 Task: Add Don Francisco's Vanilla Nut Flavored Single Serve Coffee Pods to the cart.
Action: Mouse pressed left at (19, 125)
Screenshot: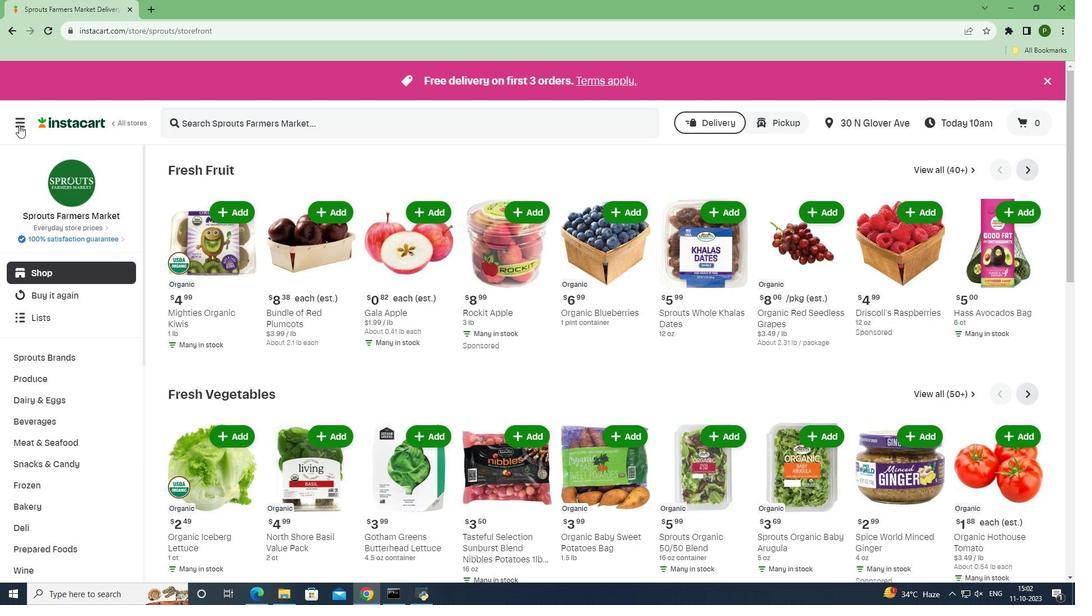 
Action: Mouse moved to (45, 300)
Screenshot: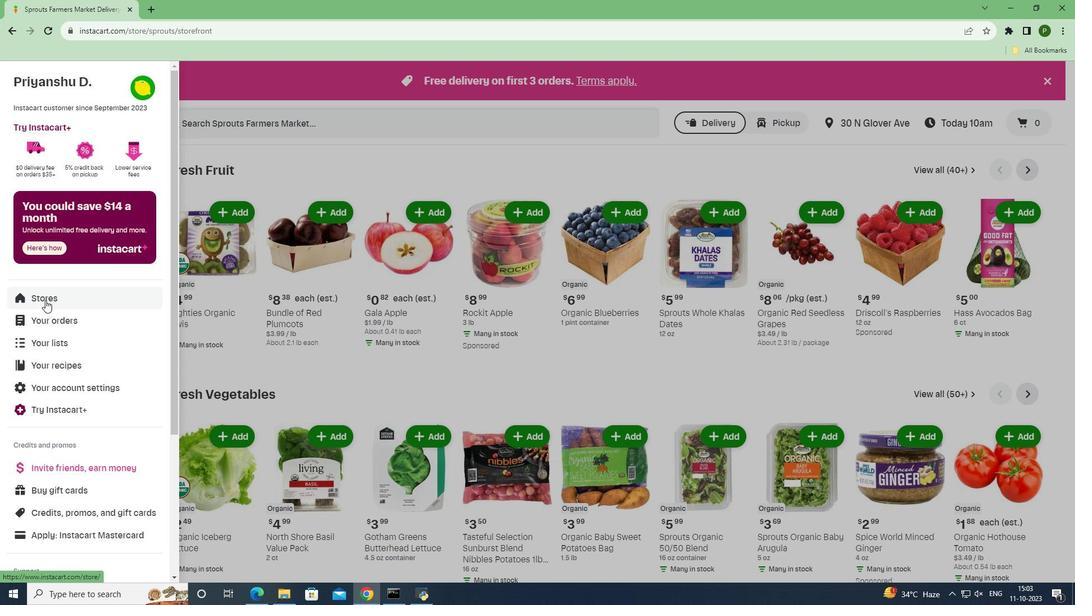 
Action: Mouse pressed left at (45, 300)
Screenshot: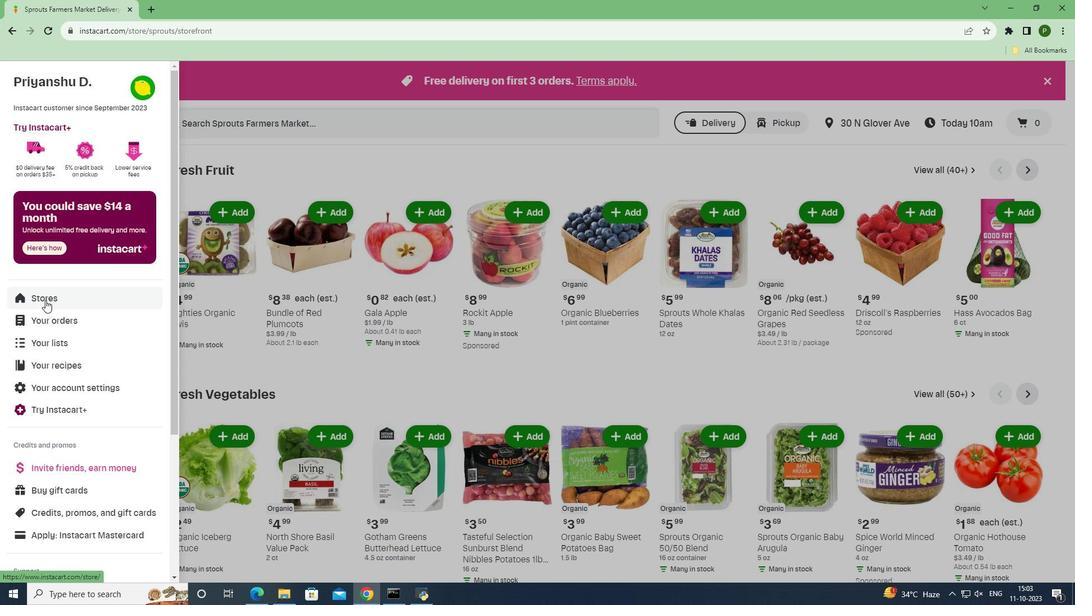 
Action: Mouse moved to (254, 130)
Screenshot: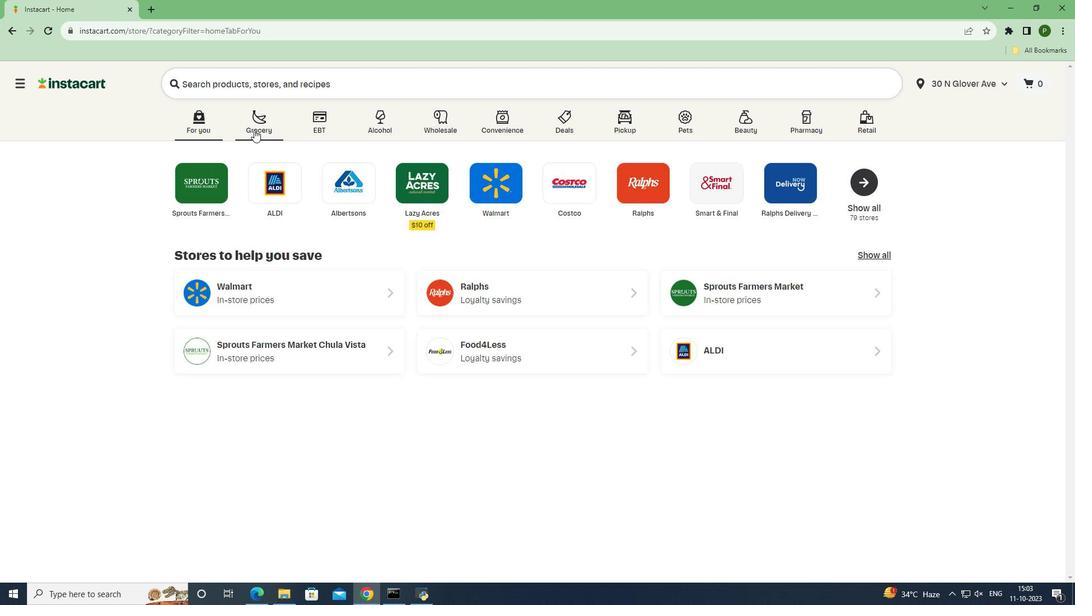 
Action: Mouse pressed left at (254, 130)
Screenshot: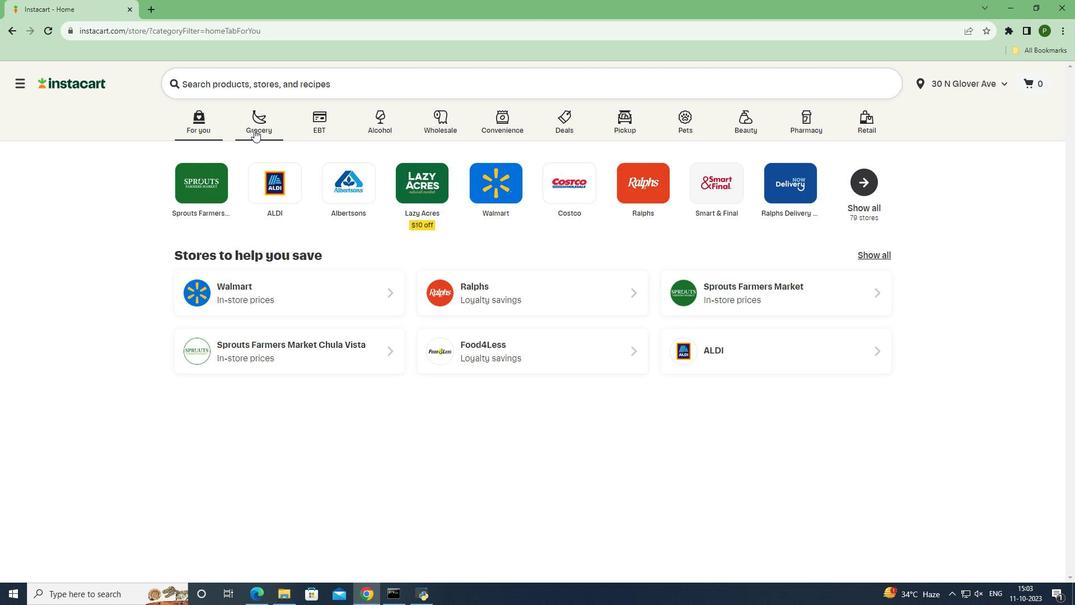 
Action: Mouse moved to (424, 248)
Screenshot: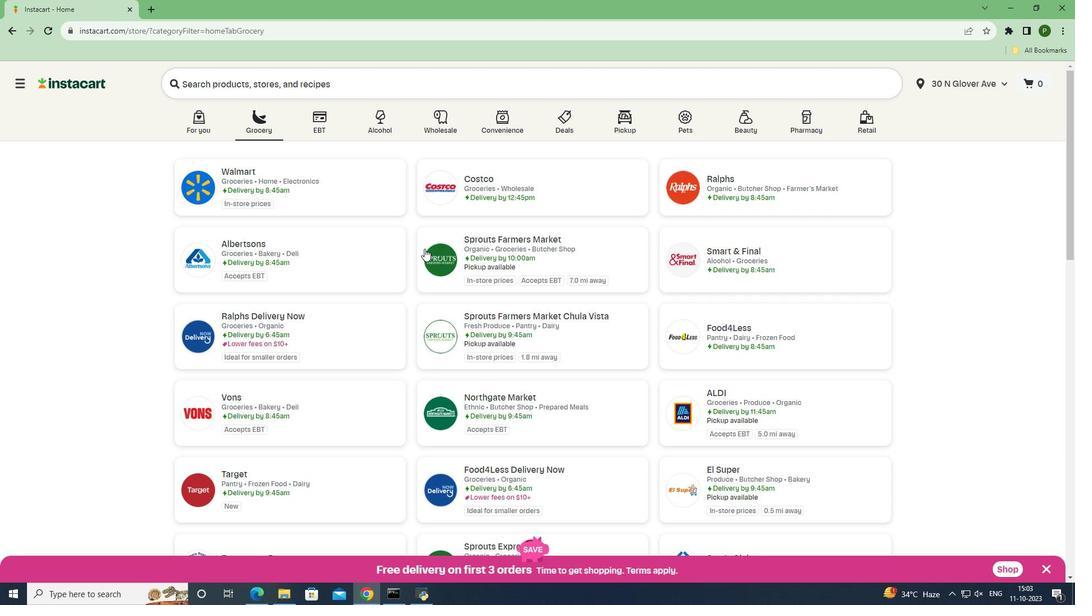 
Action: Mouse pressed left at (424, 248)
Screenshot: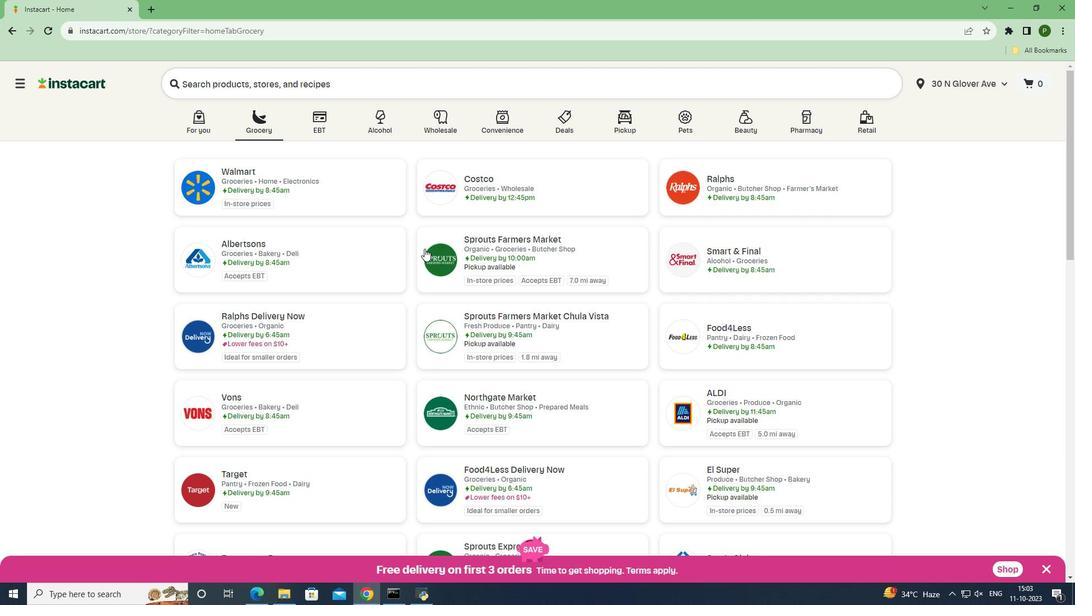 
Action: Mouse moved to (53, 415)
Screenshot: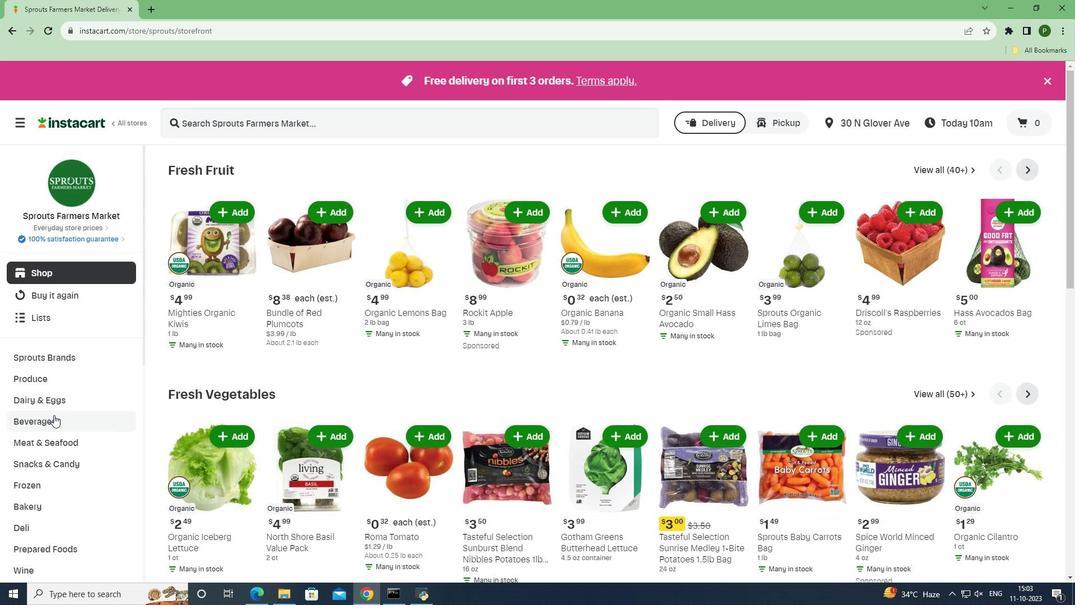 
Action: Mouse pressed left at (53, 415)
Screenshot: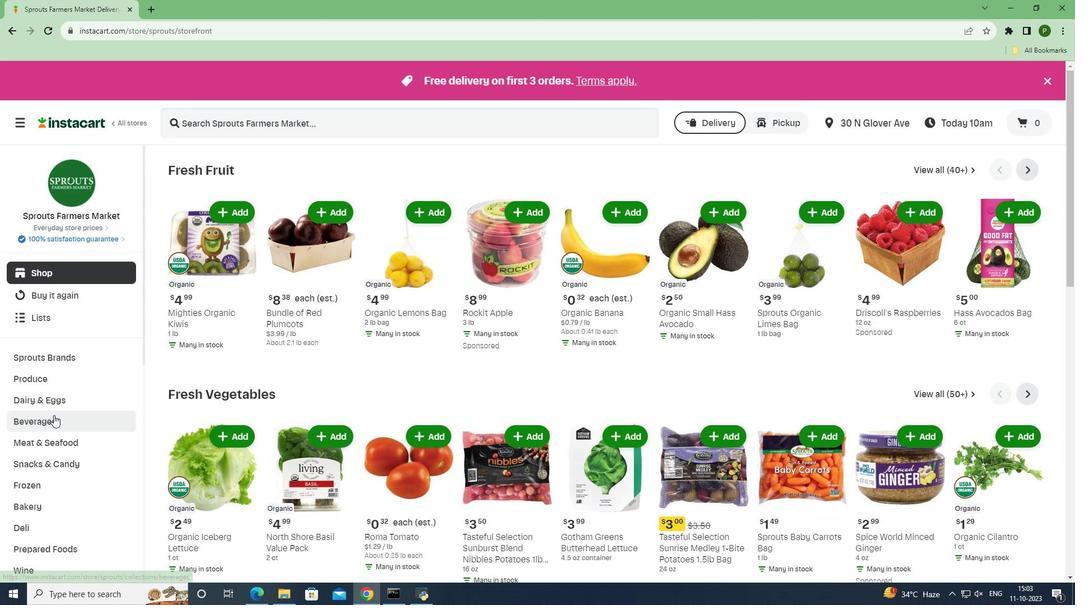 
Action: Mouse moved to (45, 481)
Screenshot: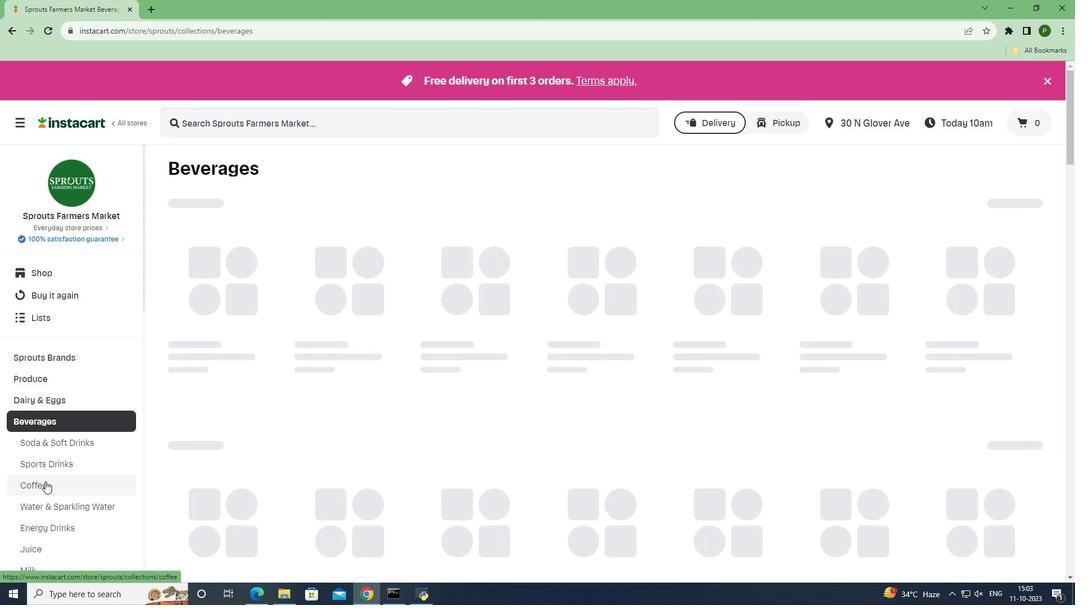 
Action: Mouse pressed left at (45, 481)
Screenshot: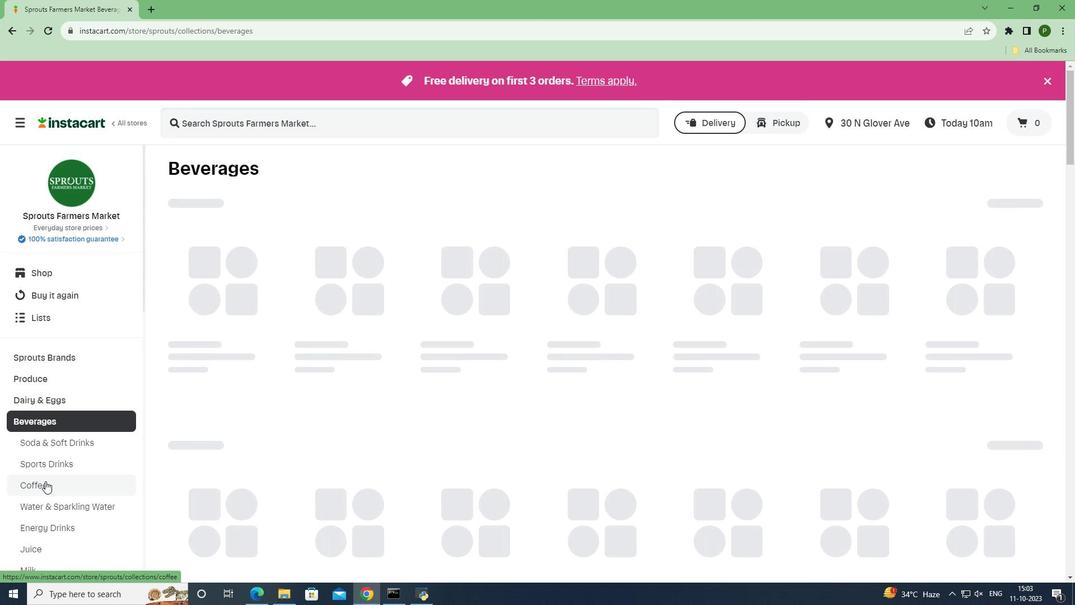 
Action: Mouse moved to (211, 121)
Screenshot: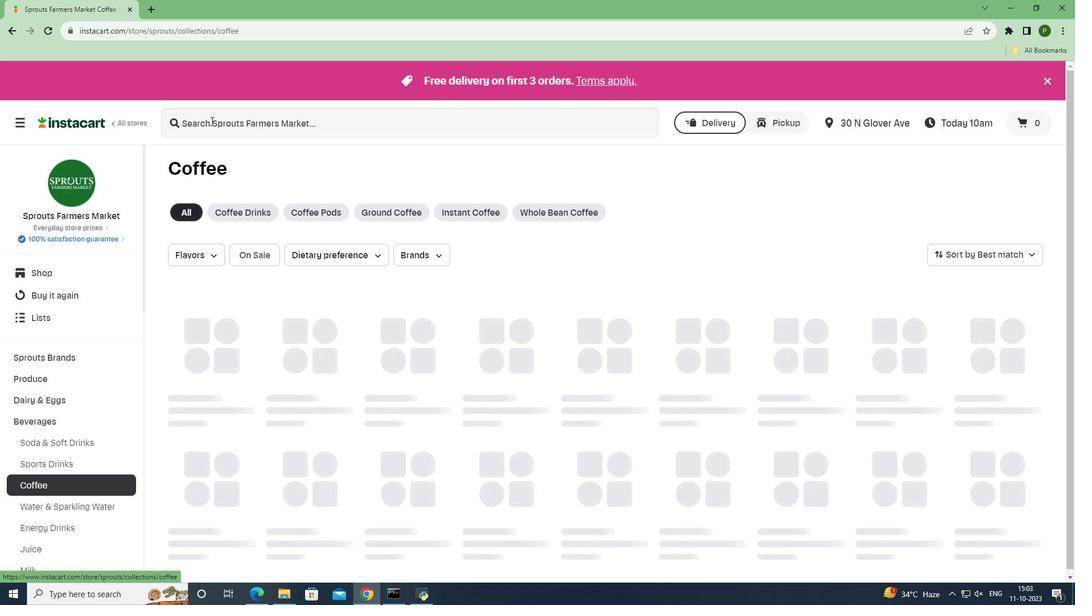 
Action: Mouse pressed left at (211, 121)
Screenshot: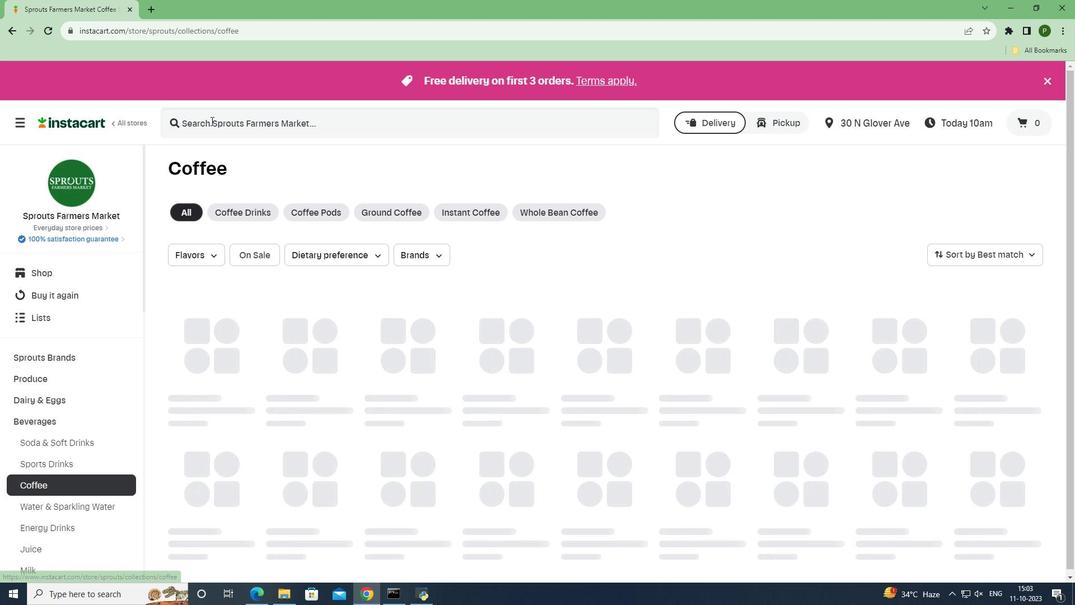 
Action: Key pressed <Key.caps_lock><Key.caps_lock>d<Key.caps_lock>ON<Key.space><Key.caps_lock>f<Key.caps_lock>RANCISCO'S<Key.space><Key.caps_lock><Key.caps_lock><Key.caps_lock><Key.caps_lock><Key.caps_lock><Key.caps_lock><Key.caps_lock><Key.caps_lock><Key.caps_lock><Key.caps_lock><Key.caps_lock><Key.caps_lock><Key.caps_lock><Key.caps_lock><Key.caps_lock><Key.caps_lock><Key.caps_lock><Key.caps_lock>V<Key.caps_lock>anilla<Key.space><Key.caps_lock>N<Key.caps_lock>ut<Key.space><Key.caps_lock>F<Key.caps_lock>lavored<Key.space><Key.caps_lock>S<Key.caps_lock>ingle<Key.space><Key.caps_lock>S<Key.caps_lock>erve<Key.space><Key.caps_lock>C<Key.caps_lock>offee<Key.space><Key.caps_lock>P<Key.caps_lock>ods<Key.space><Key.enter>
Screenshot: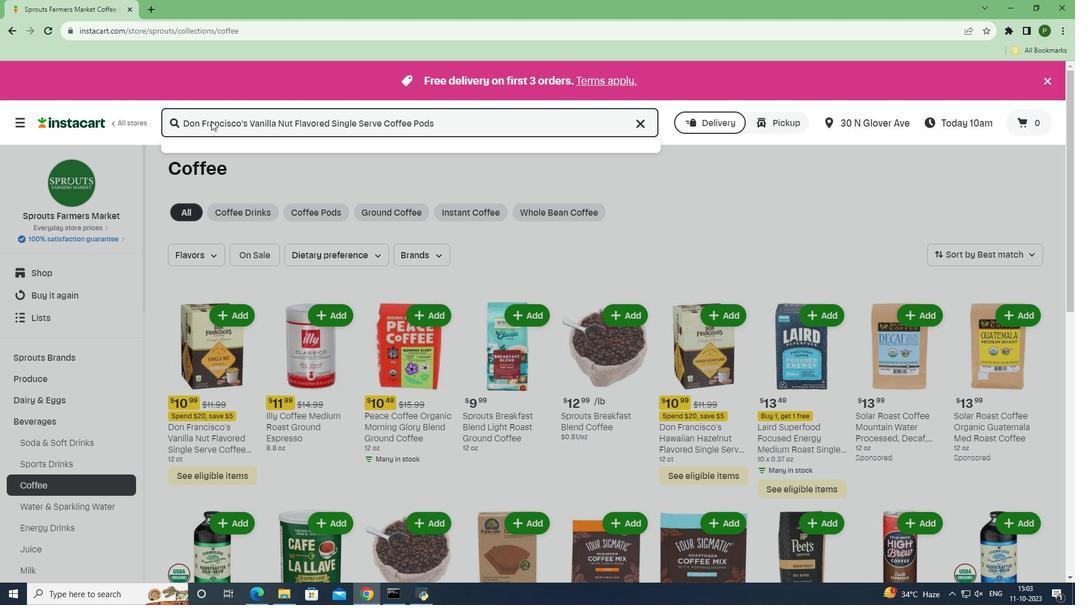 
Action: Mouse moved to (285, 234)
Screenshot: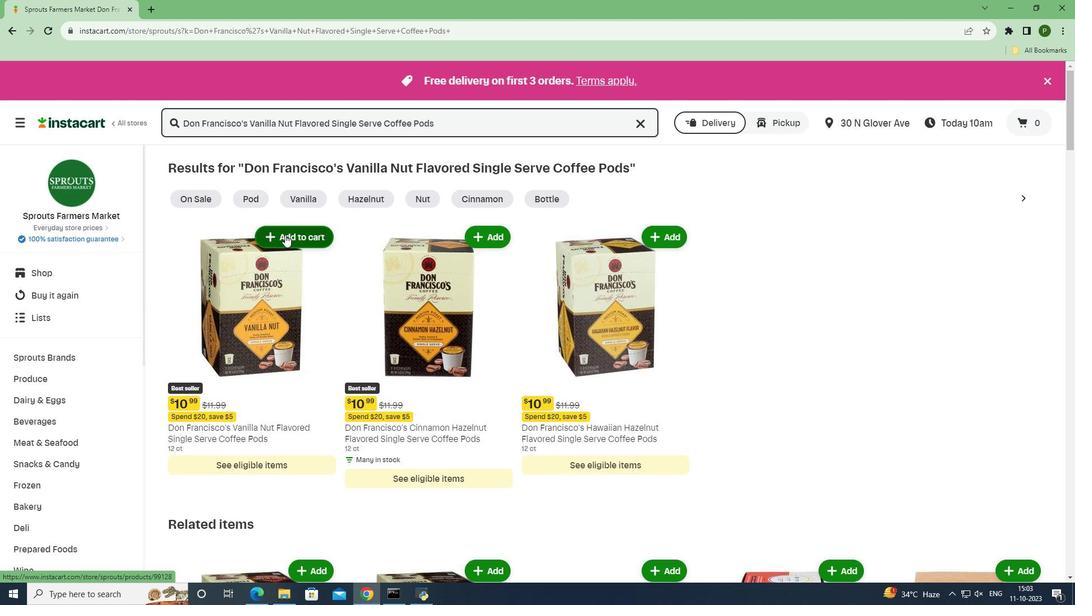 
Action: Mouse pressed left at (285, 234)
Screenshot: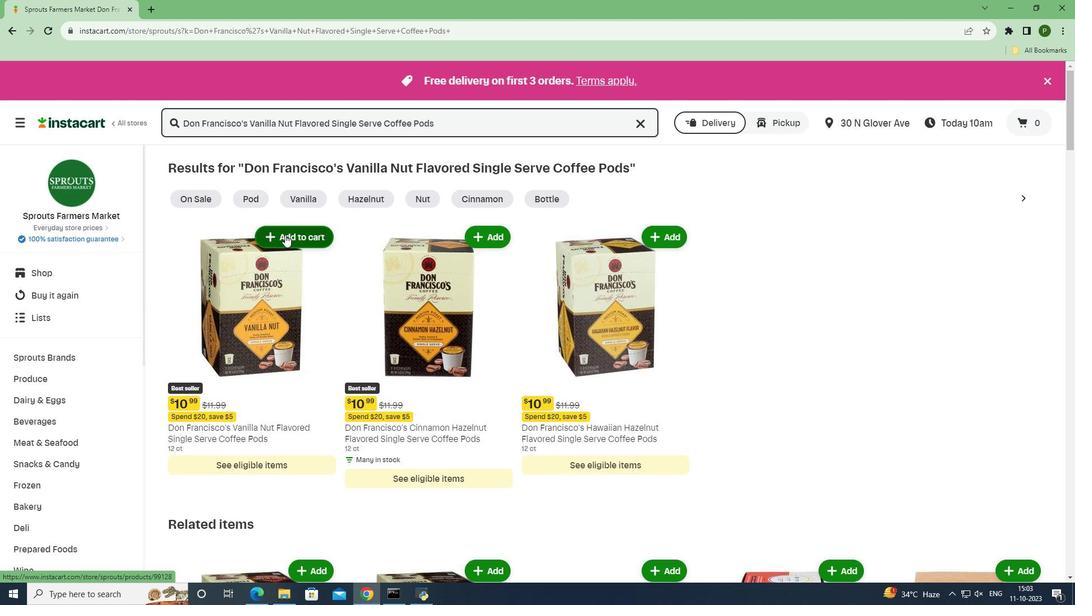 
Action: Mouse moved to (335, 293)
Screenshot: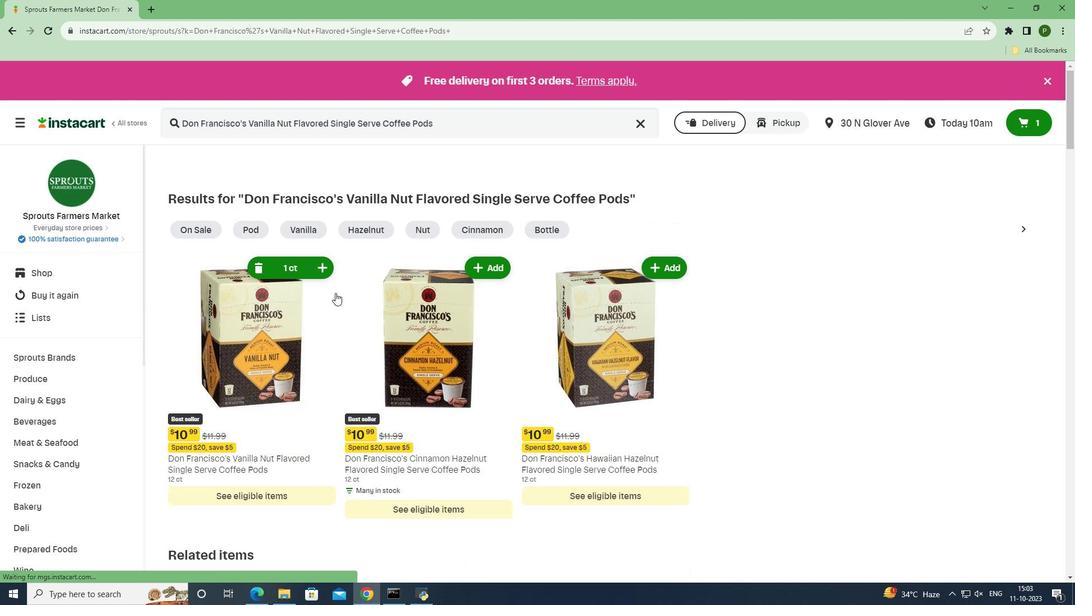 
